 Task: Create a due date automation trigger when advanced on, the moment a card is due add dates starting this week.
Action: Mouse moved to (1061, 316)
Screenshot: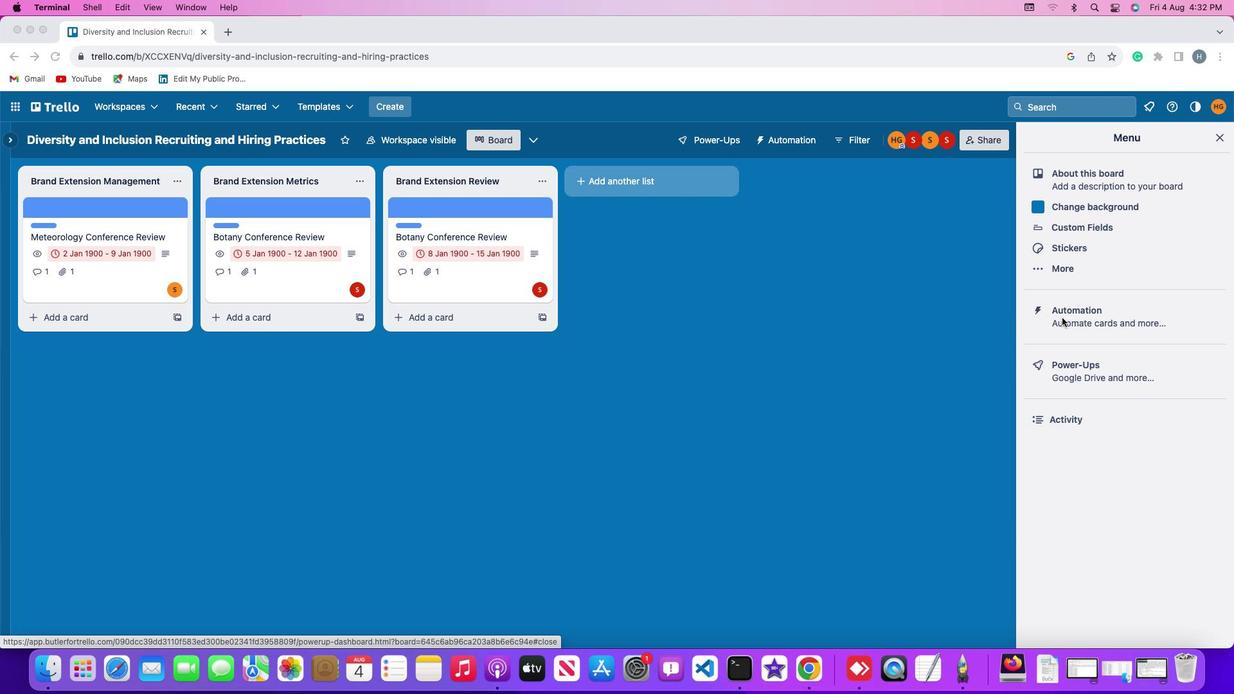 
Action: Mouse pressed left at (1061, 316)
Screenshot: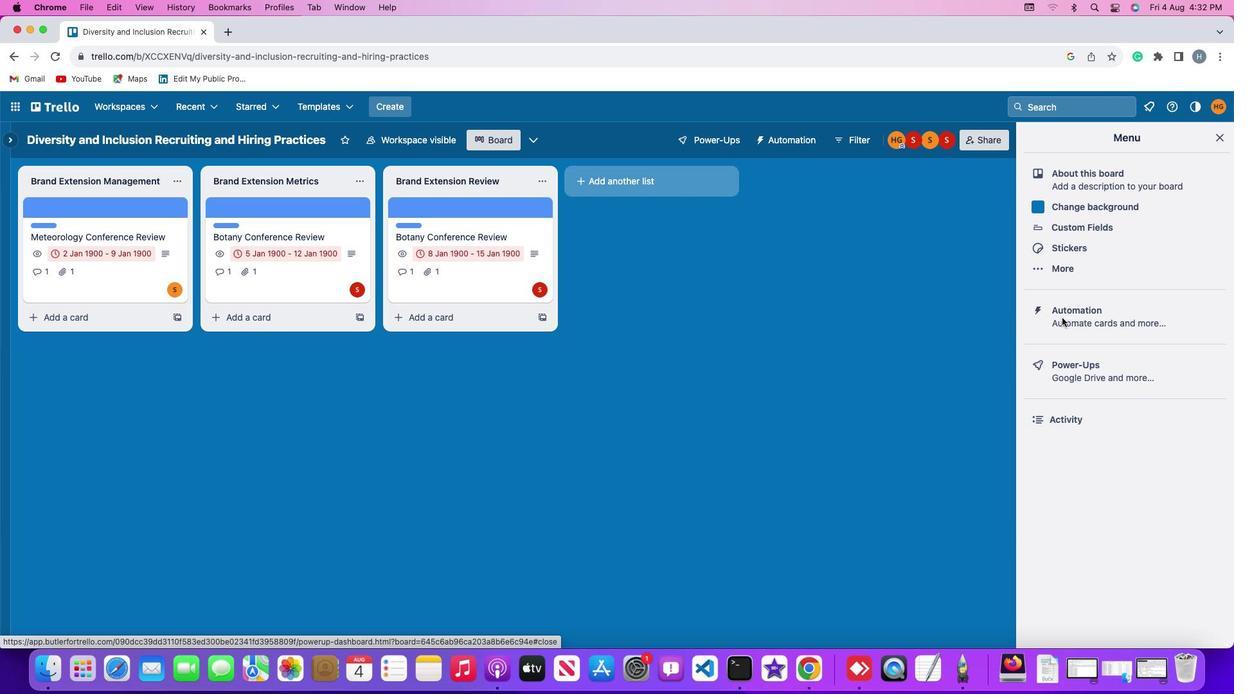 
Action: Mouse pressed left at (1061, 316)
Screenshot: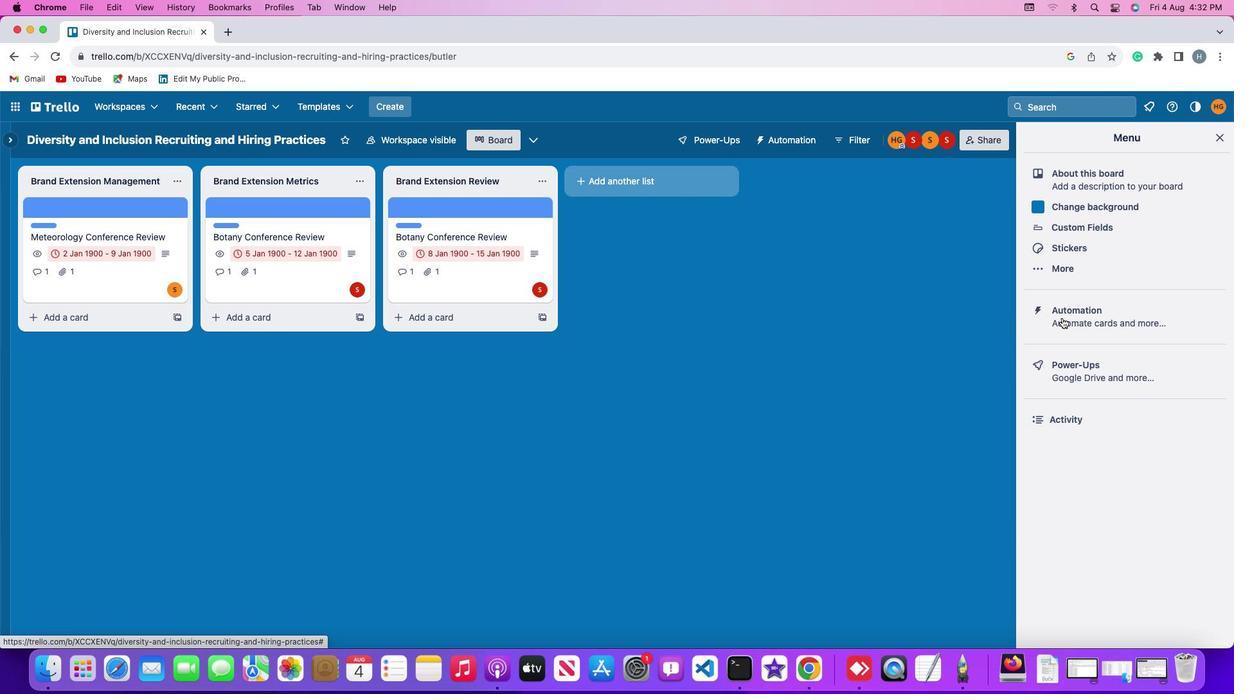 
Action: Mouse moved to (72, 304)
Screenshot: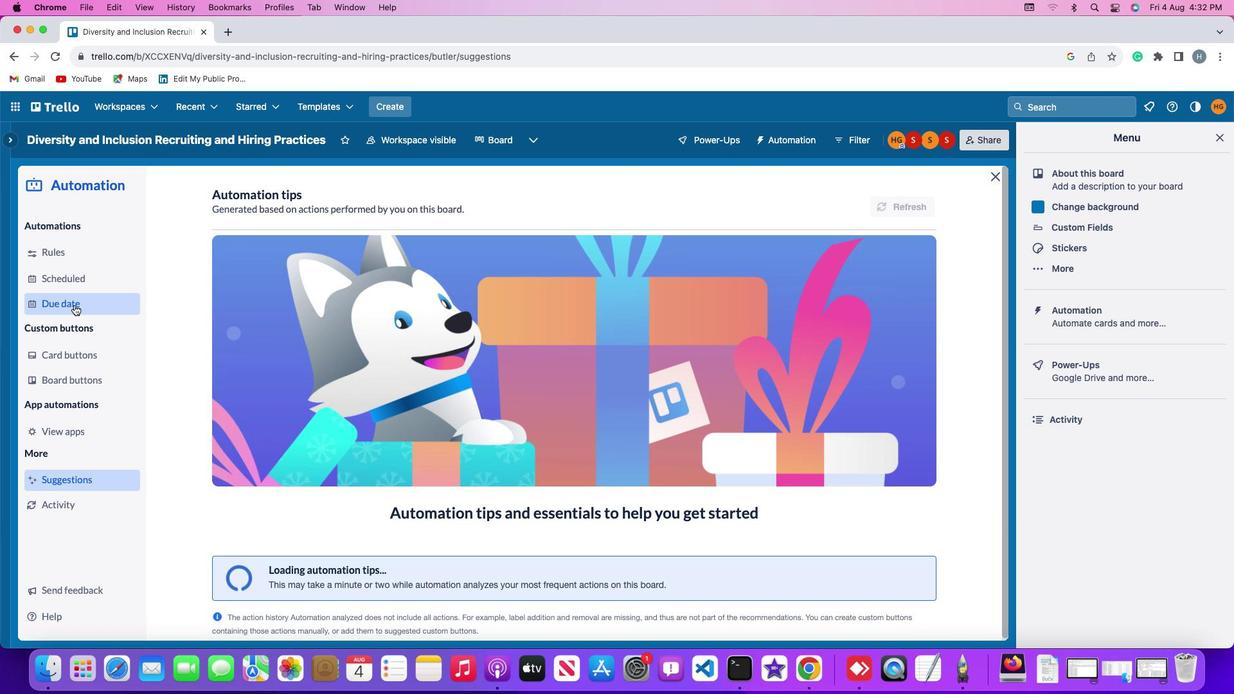 
Action: Mouse pressed left at (72, 304)
Screenshot: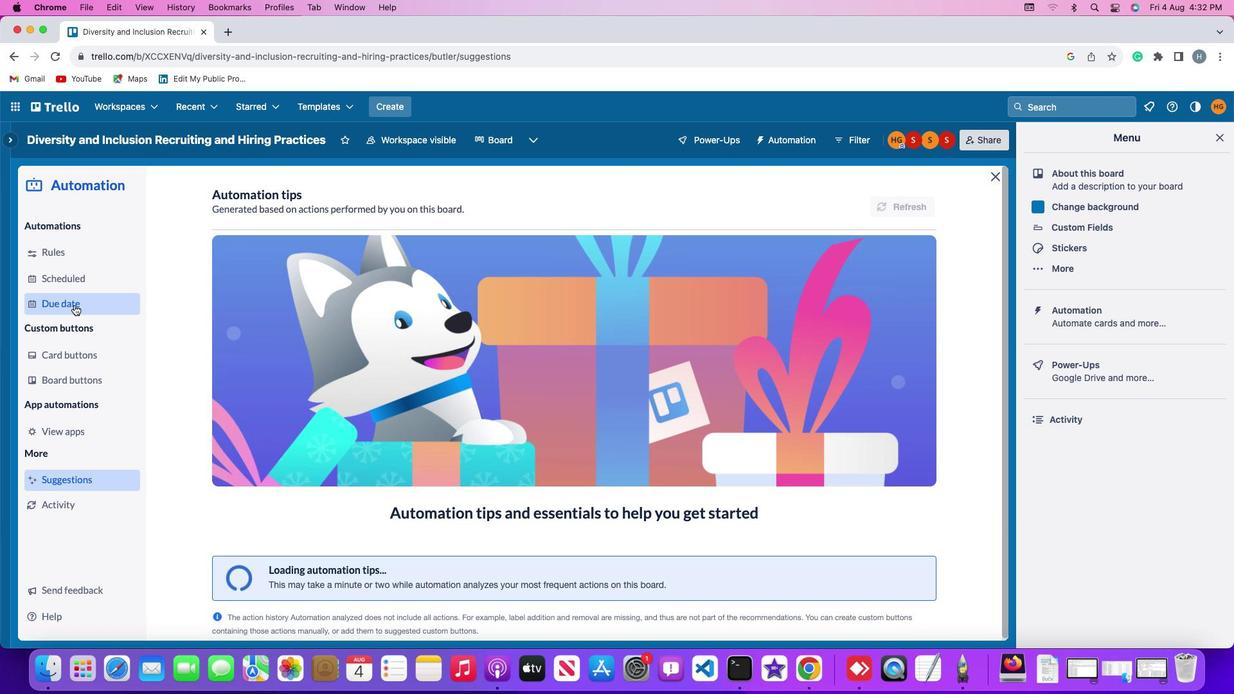 
Action: Mouse moved to (853, 196)
Screenshot: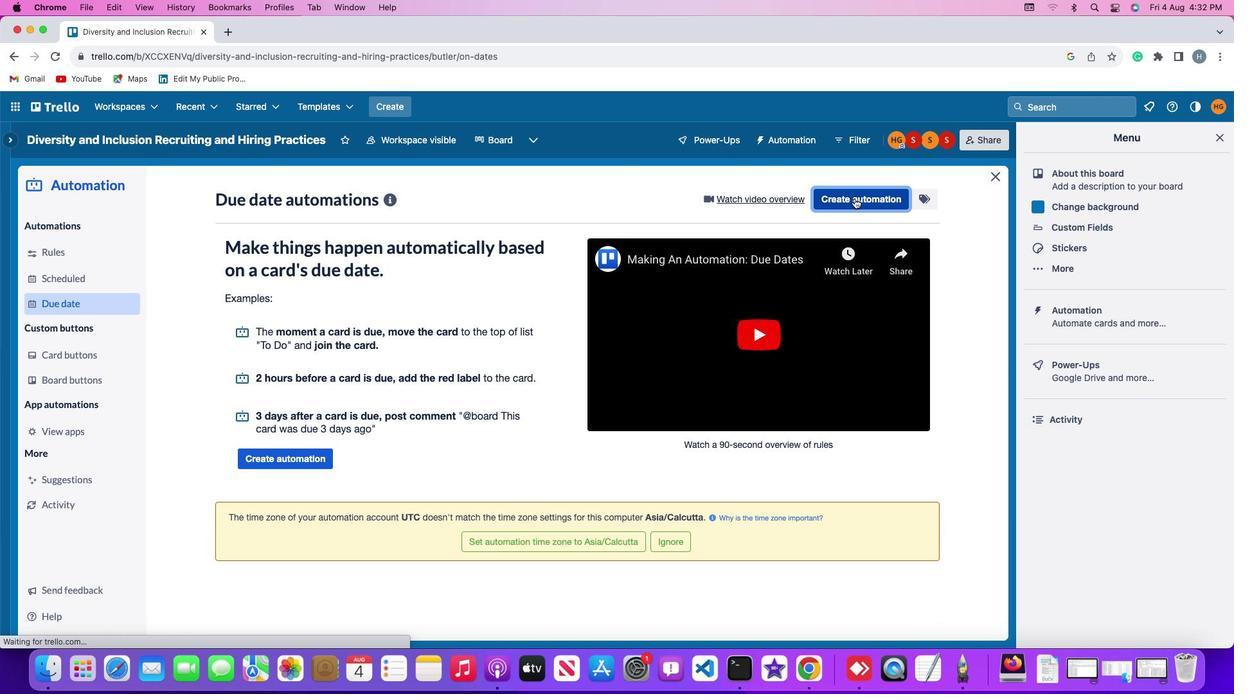 
Action: Mouse pressed left at (853, 196)
Screenshot: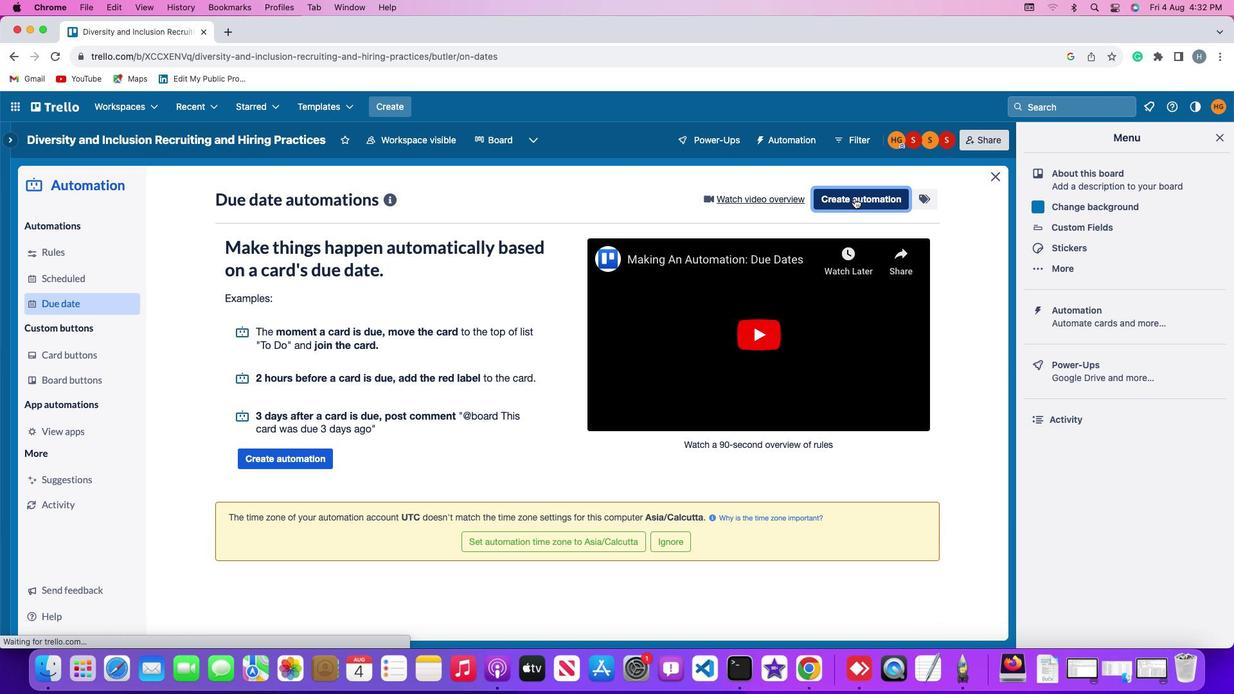 
Action: Mouse moved to (576, 321)
Screenshot: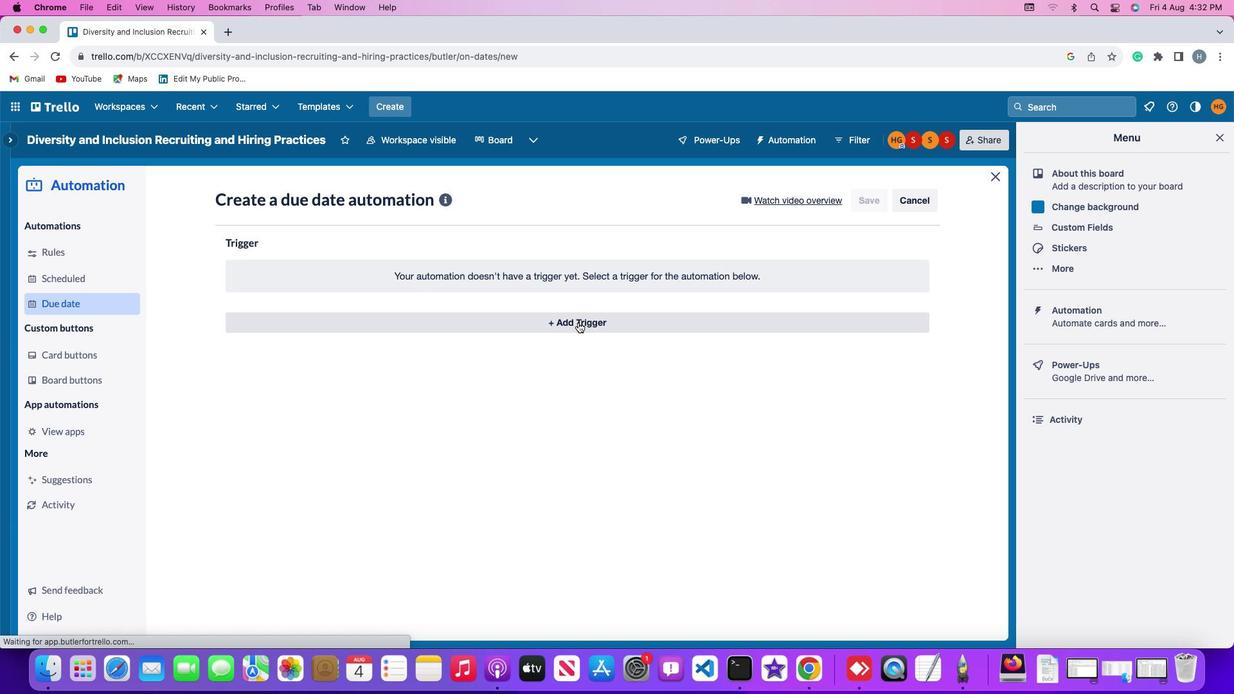 
Action: Mouse pressed left at (576, 321)
Screenshot: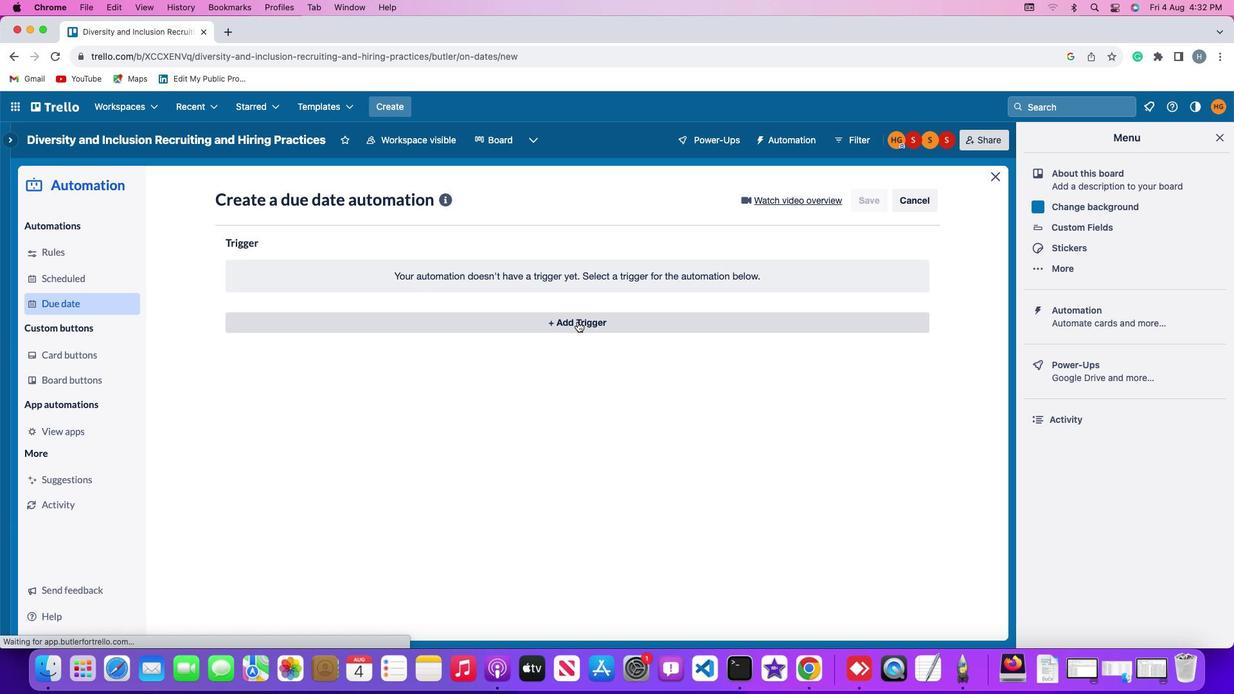 
Action: Mouse moved to (254, 474)
Screenshot: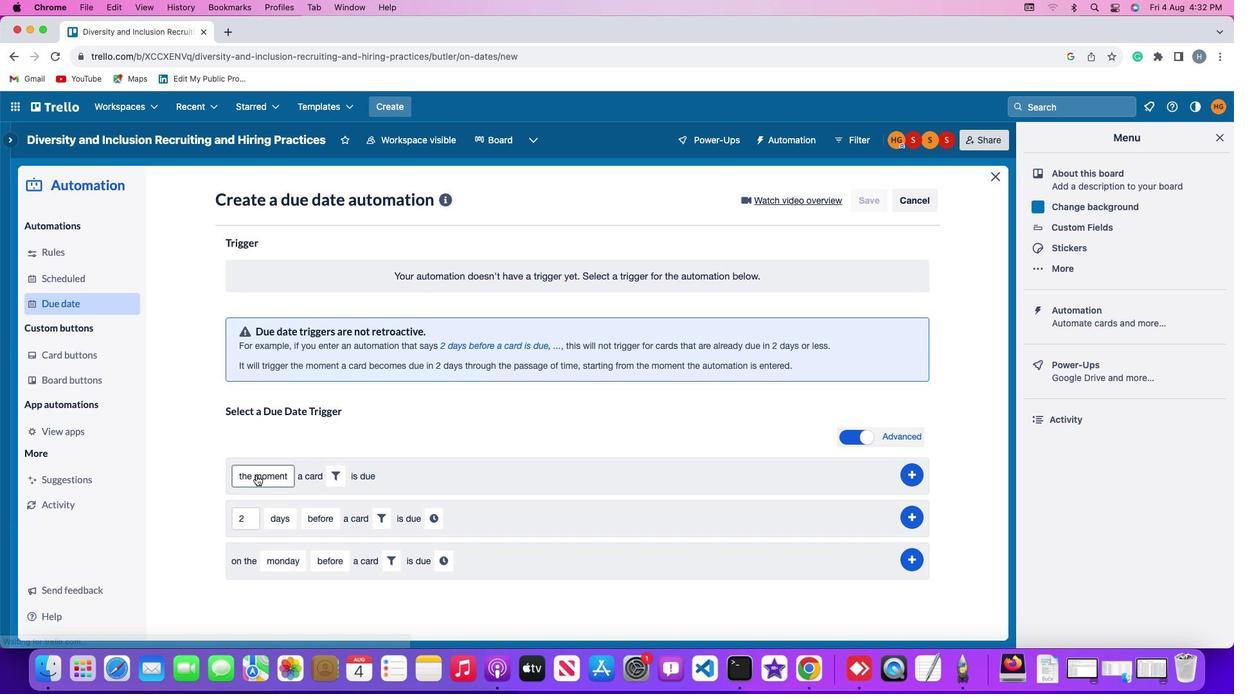 
Action: Mouse pressed left at (254, 474)
Screenshot: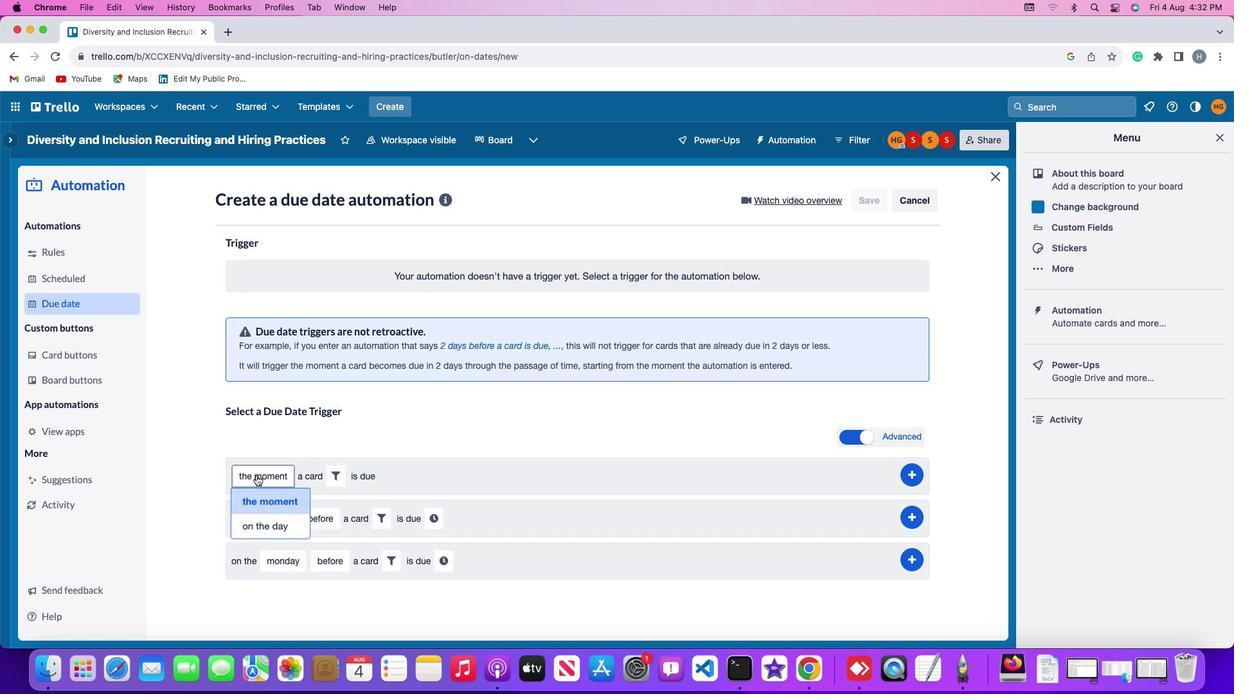 
Action: Mouse moved to (273, 503)
Screenshot: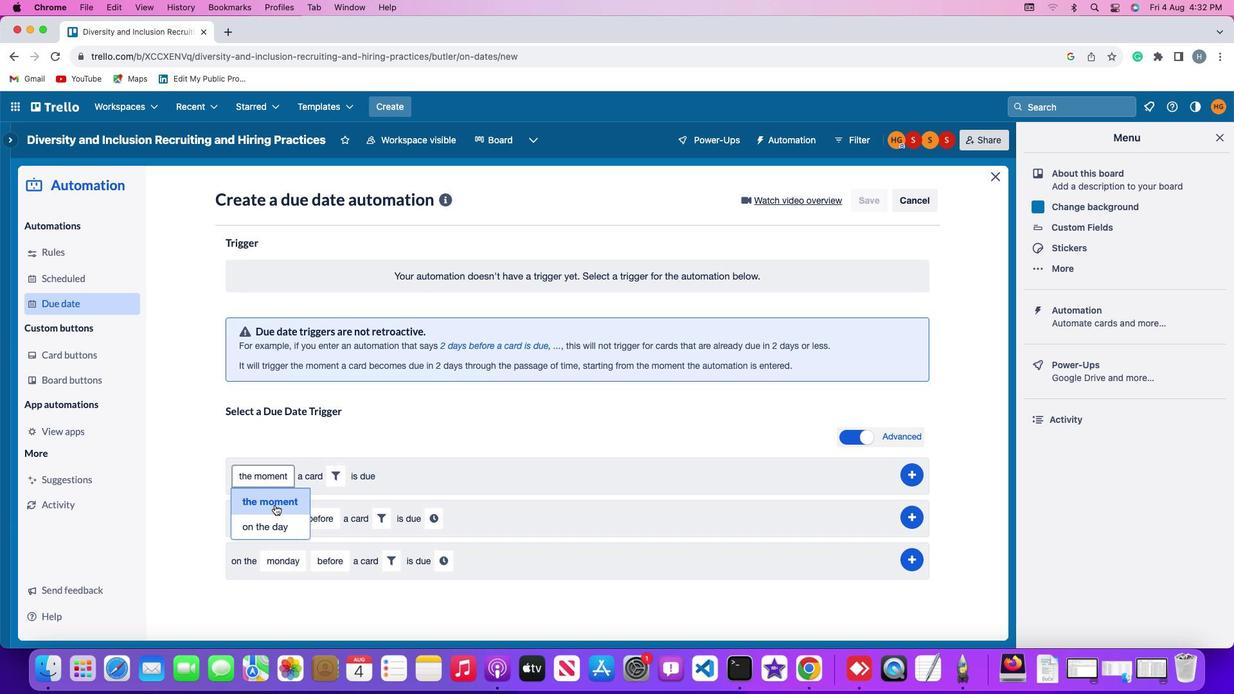 
Action: Mouse pressed left at (273, 503)
Screenshot: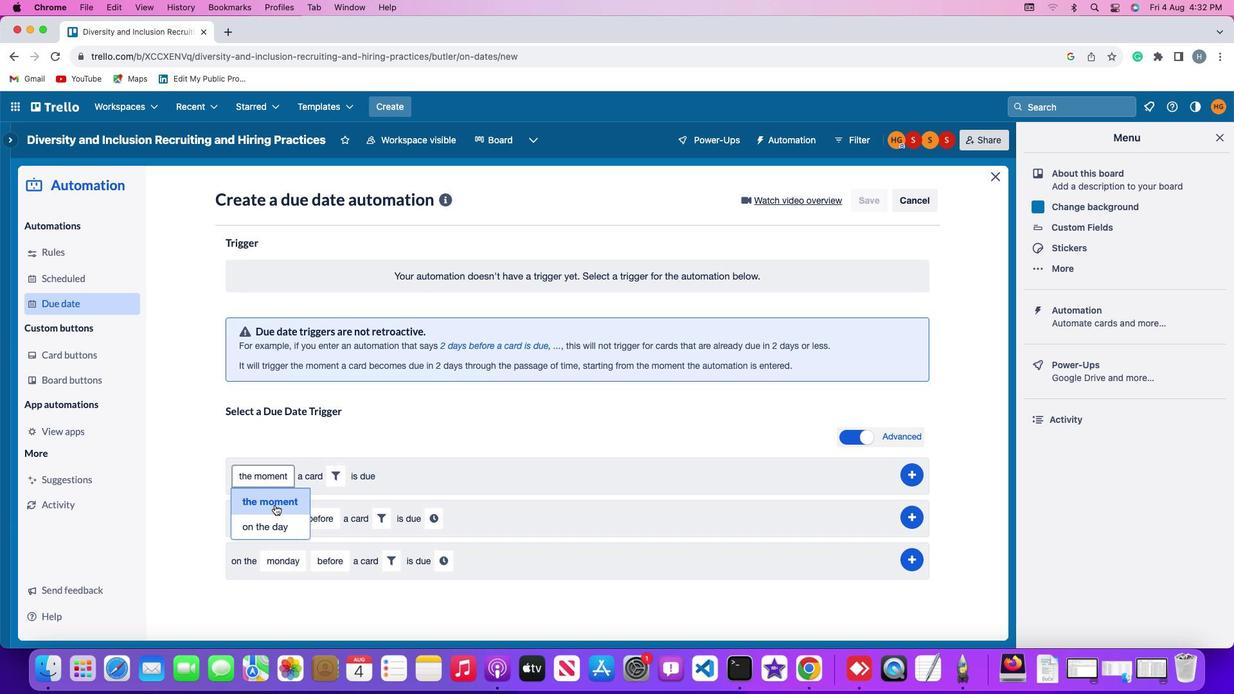 
Action: Mouse moved to (333, 479)
Screenshot: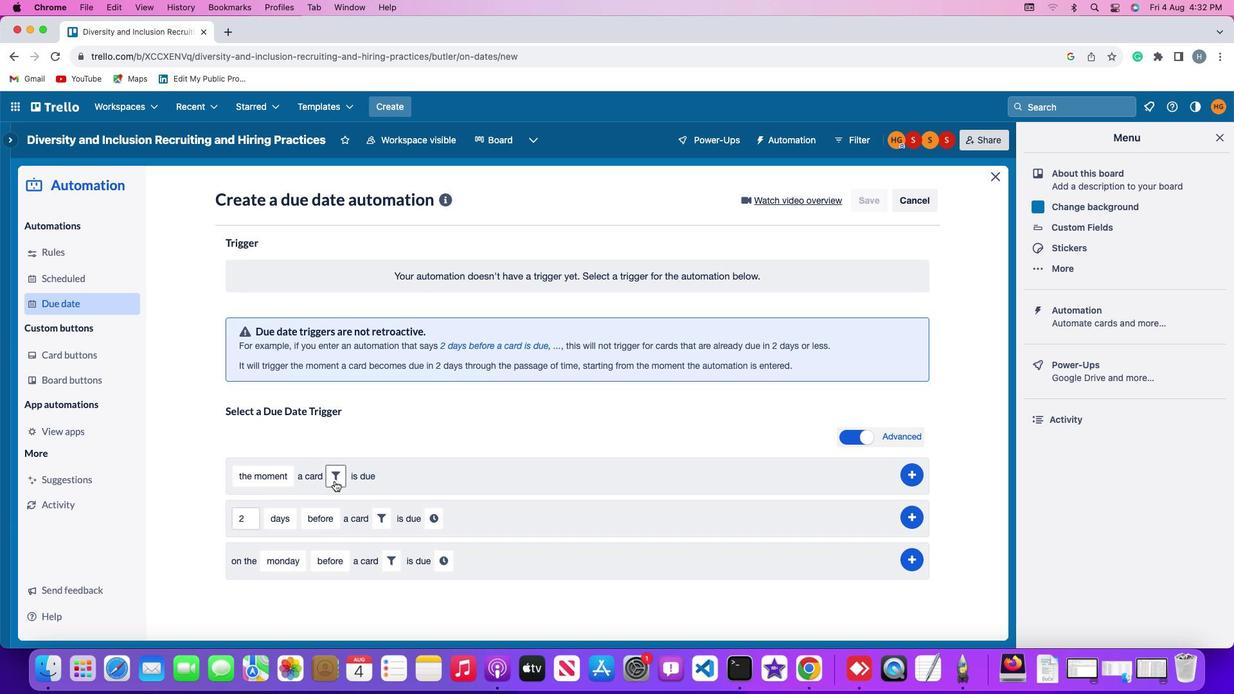 
Action: Mouse pressed left at (333, 479)
Screenshot: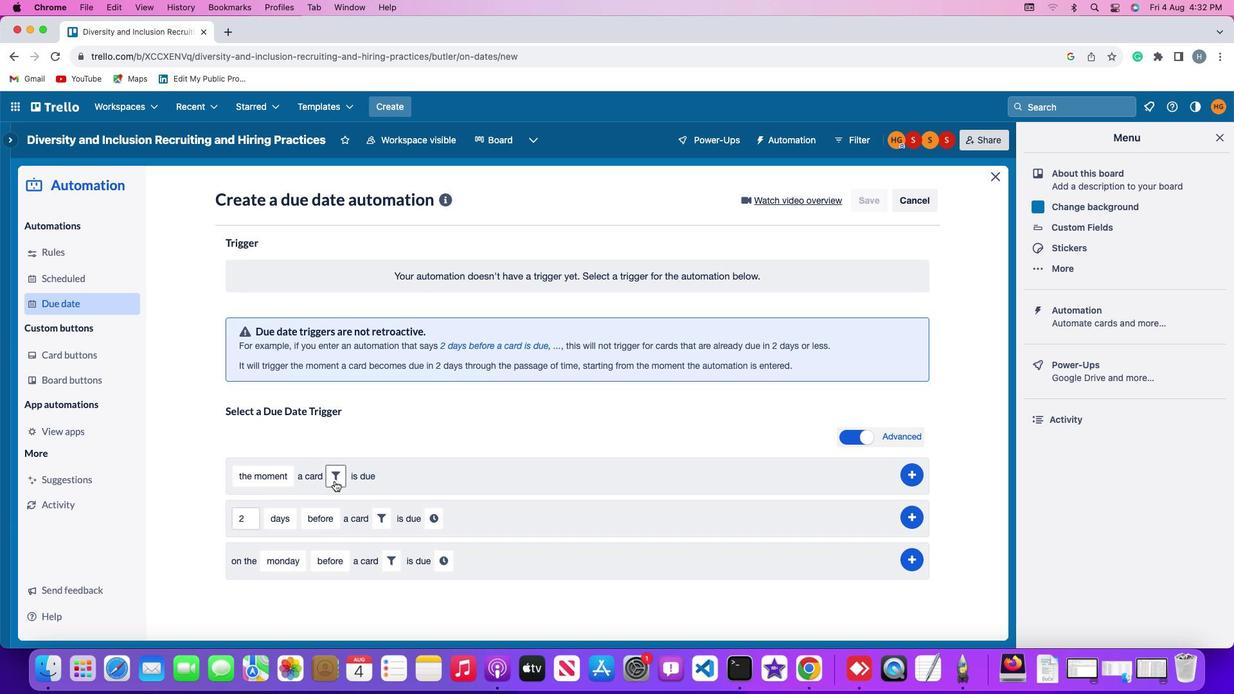 
Action: Mouse moved to (409, 511)
Screenshot: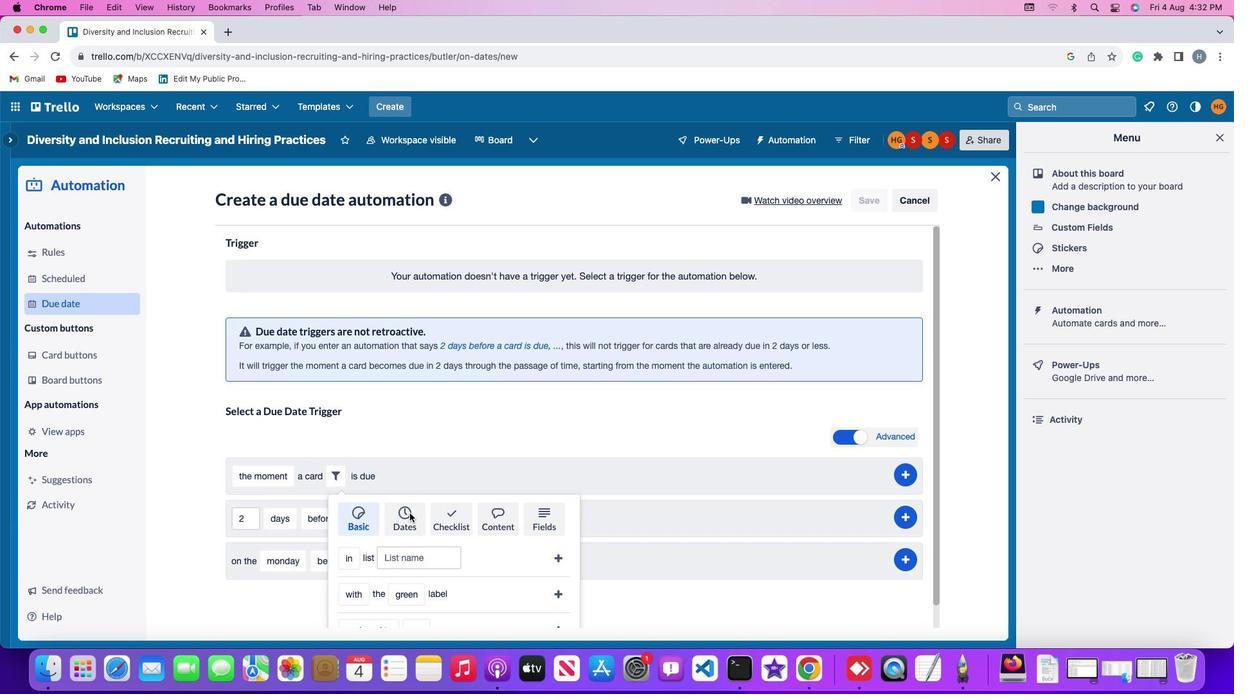 
Action: Mouse pressed left at (409, 511)
Screenshot: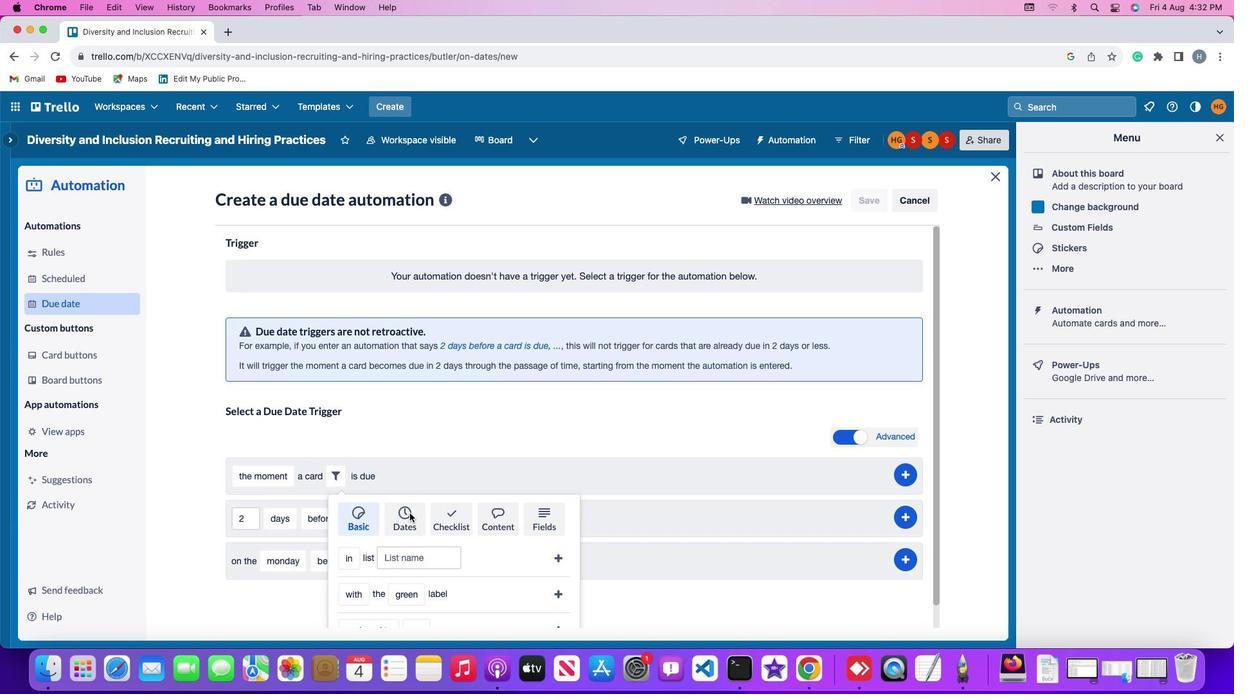 
Action: Mouse moved to (407, 510)
Screenshot: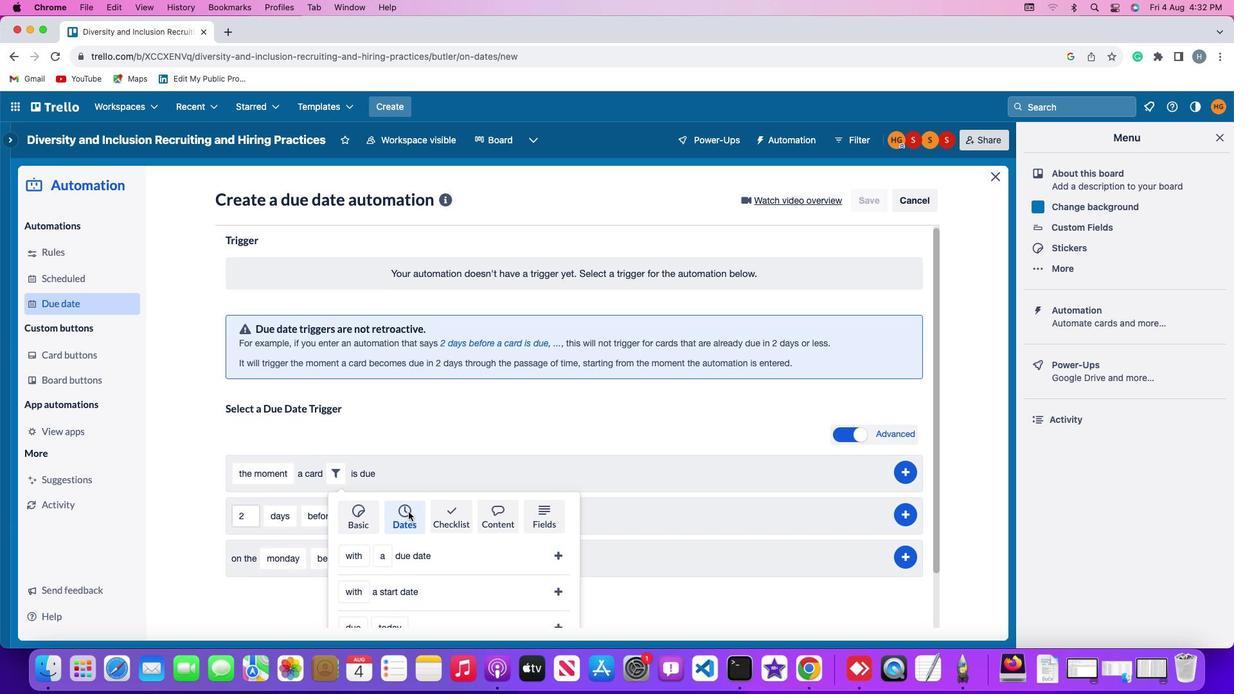 
Action: Mouse scrolled (407, 510) with delta (0, -1)
Screenshot: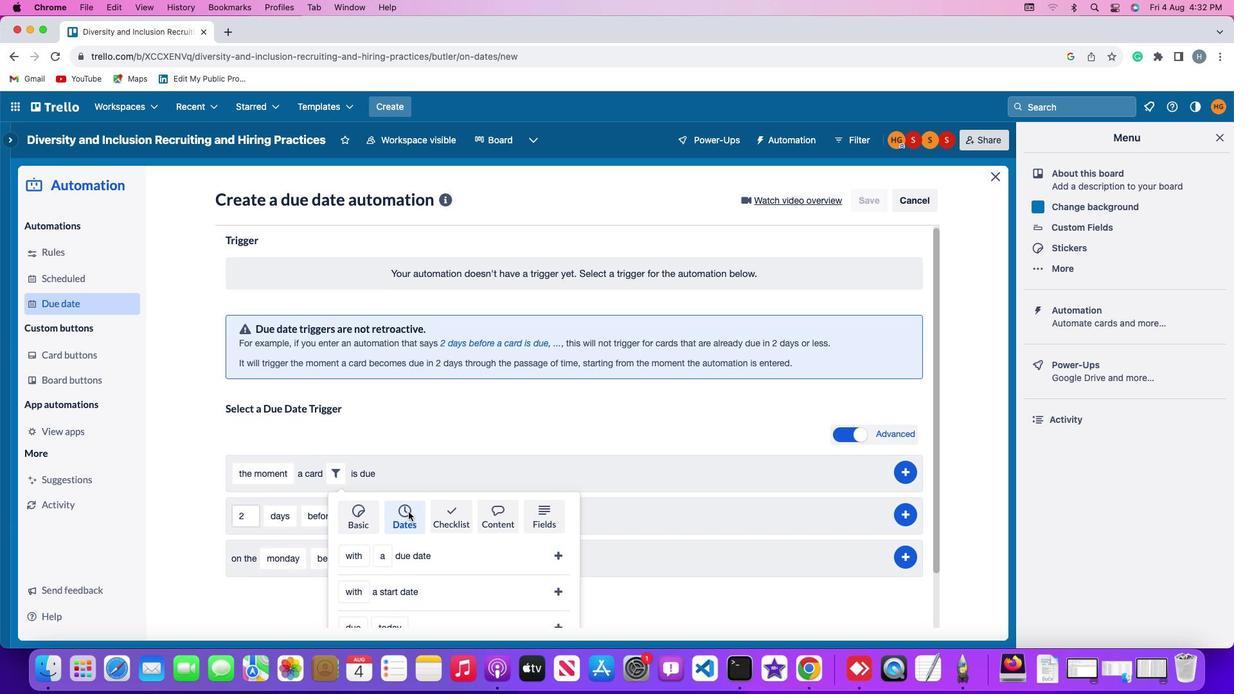 
Action: Mouse scrolled (407, 510) with delta (0, -1)
Screenshot: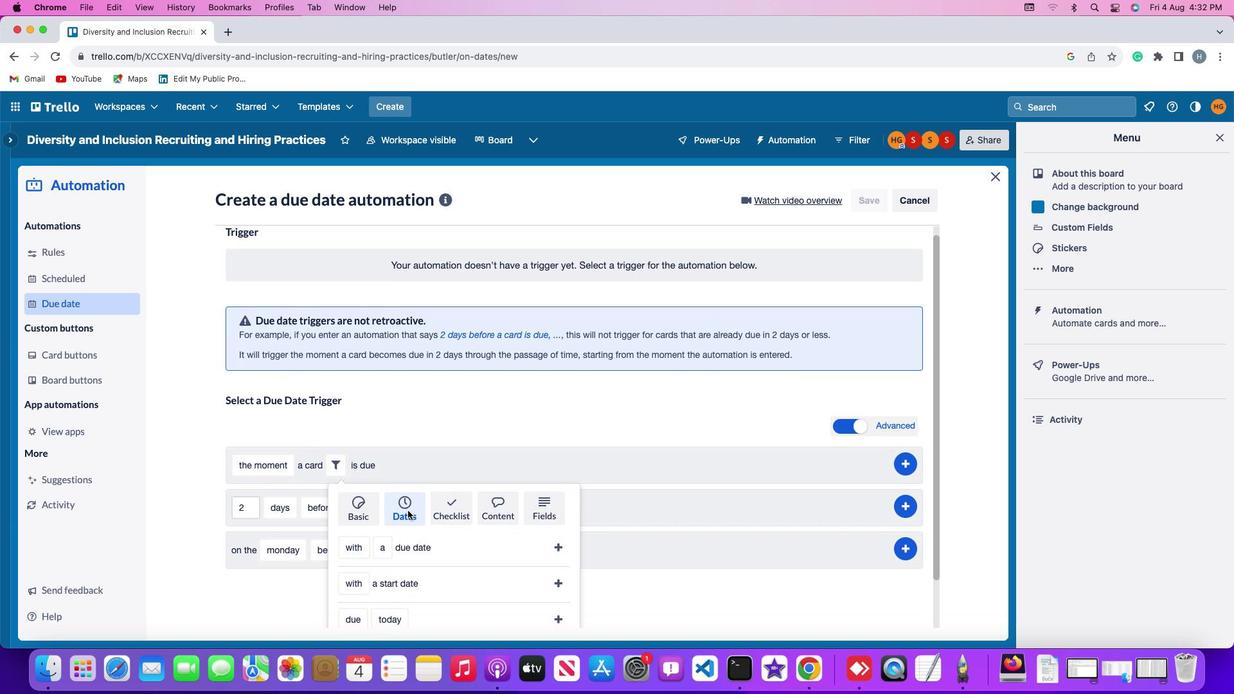 
Action: Mouse scrolled (407, 510) with delta (0, -2)
Screenshot: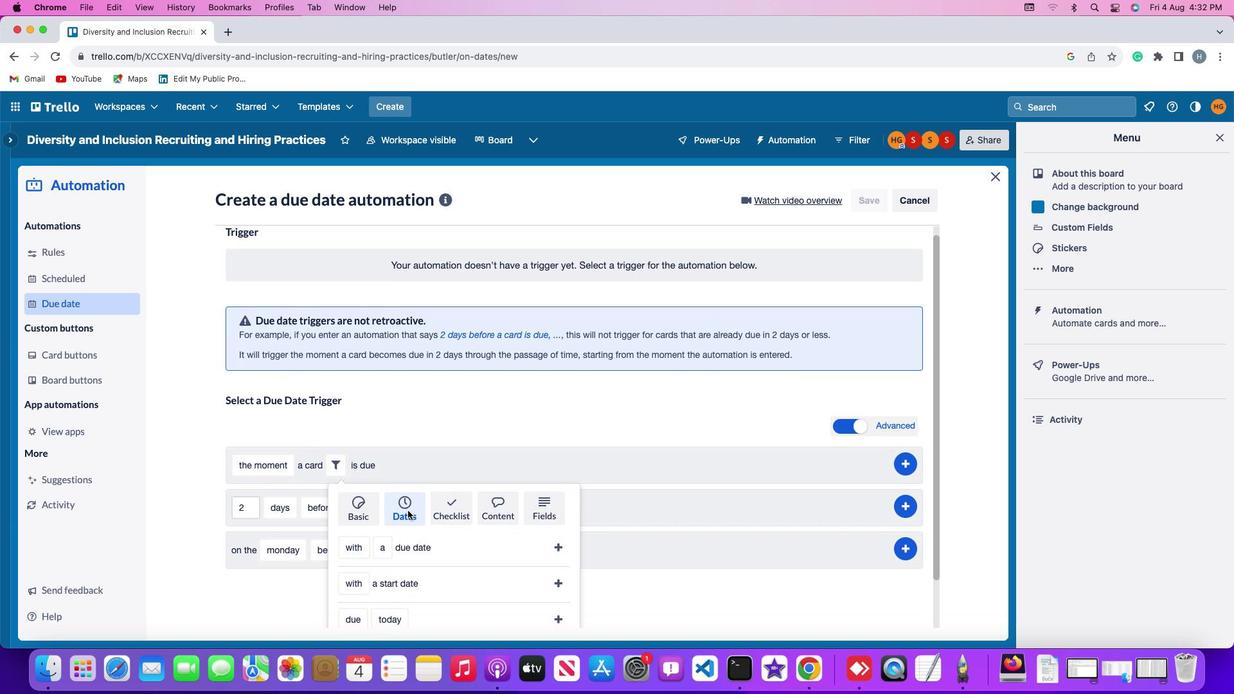 
Action: Mouse scrolled (407, 510) with delta (0, -3)
Screenshot: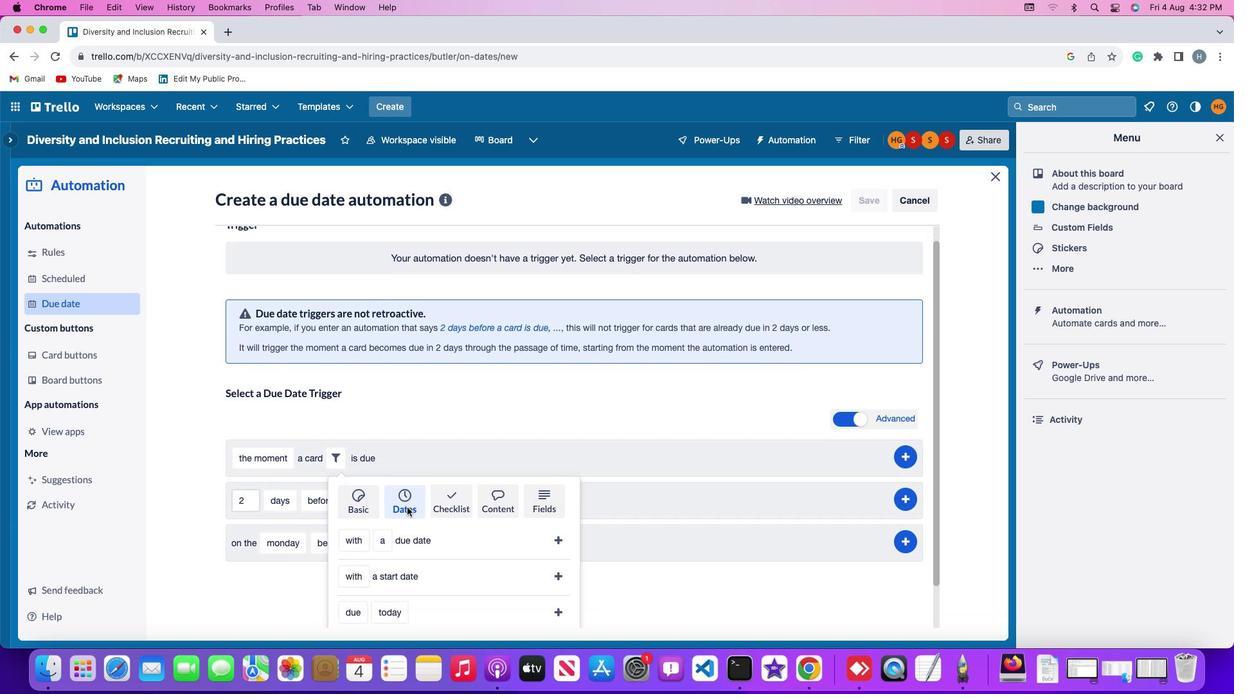 
Action: Mouse moved to (407, 509)
Screenshot: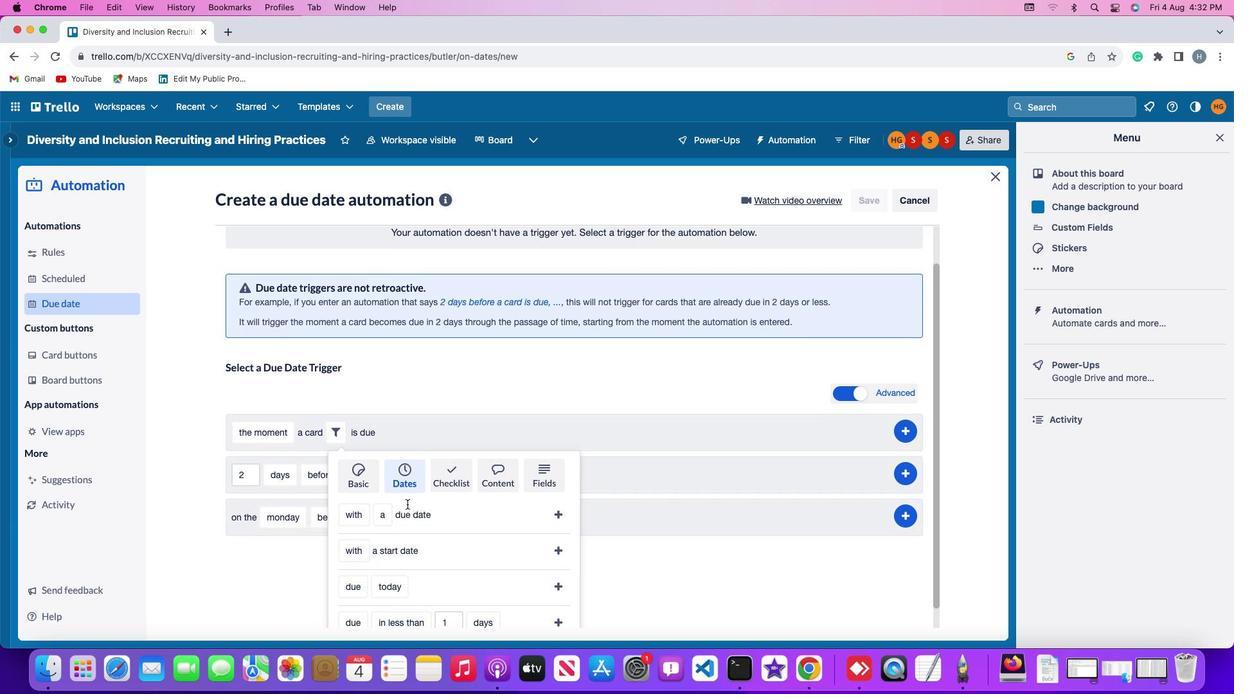 
Action: Mouse scrolled (407, 509) with delta (0, -4)
Screenshot: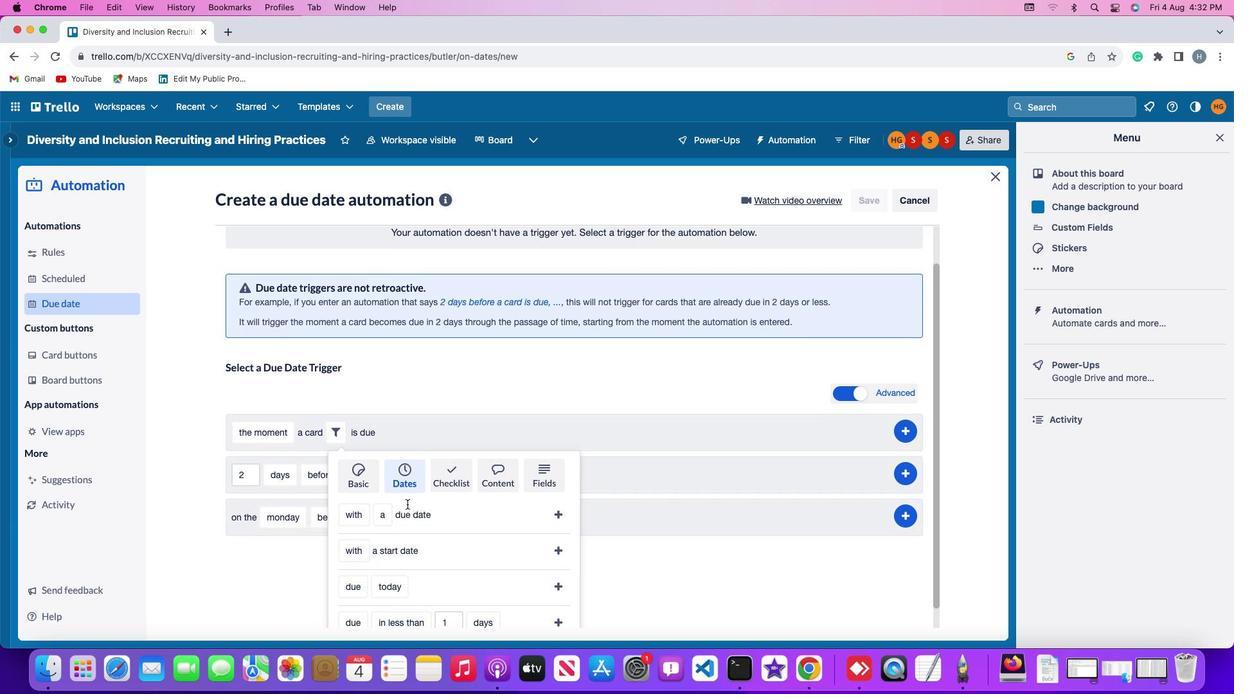 
Action: Mouse moved to (377, 513)
Screenshot: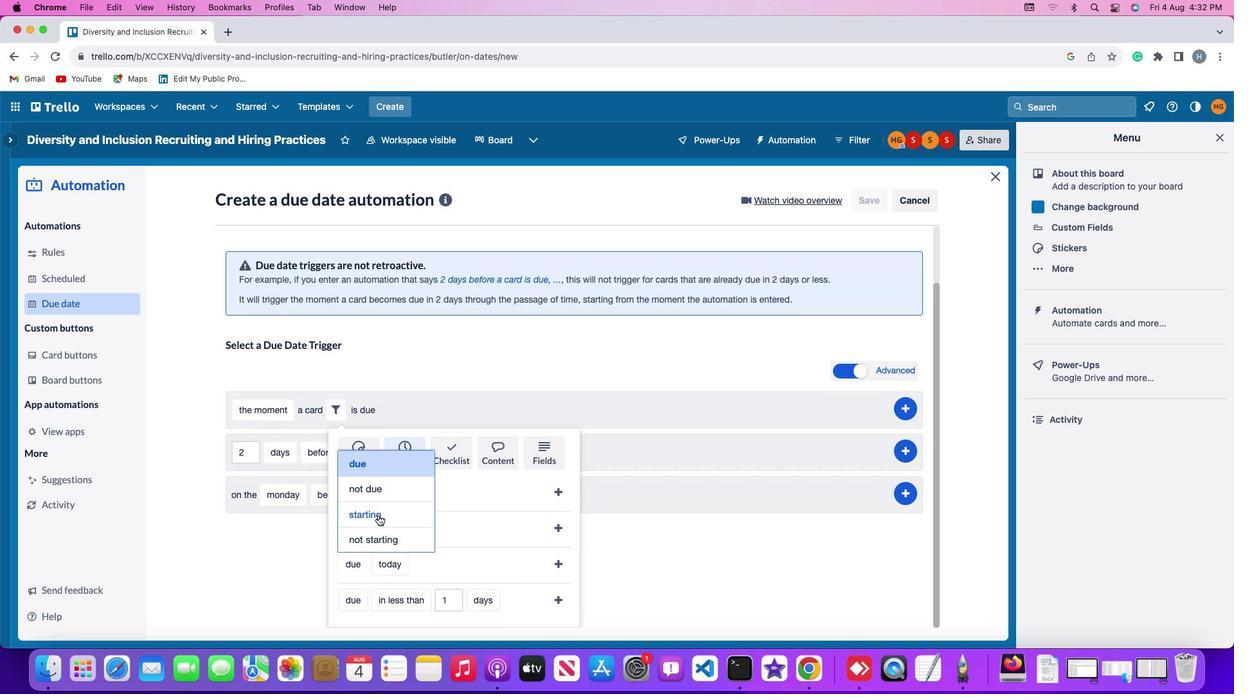 
Action: Mouse pressed left at (377, 513)
Screenshot: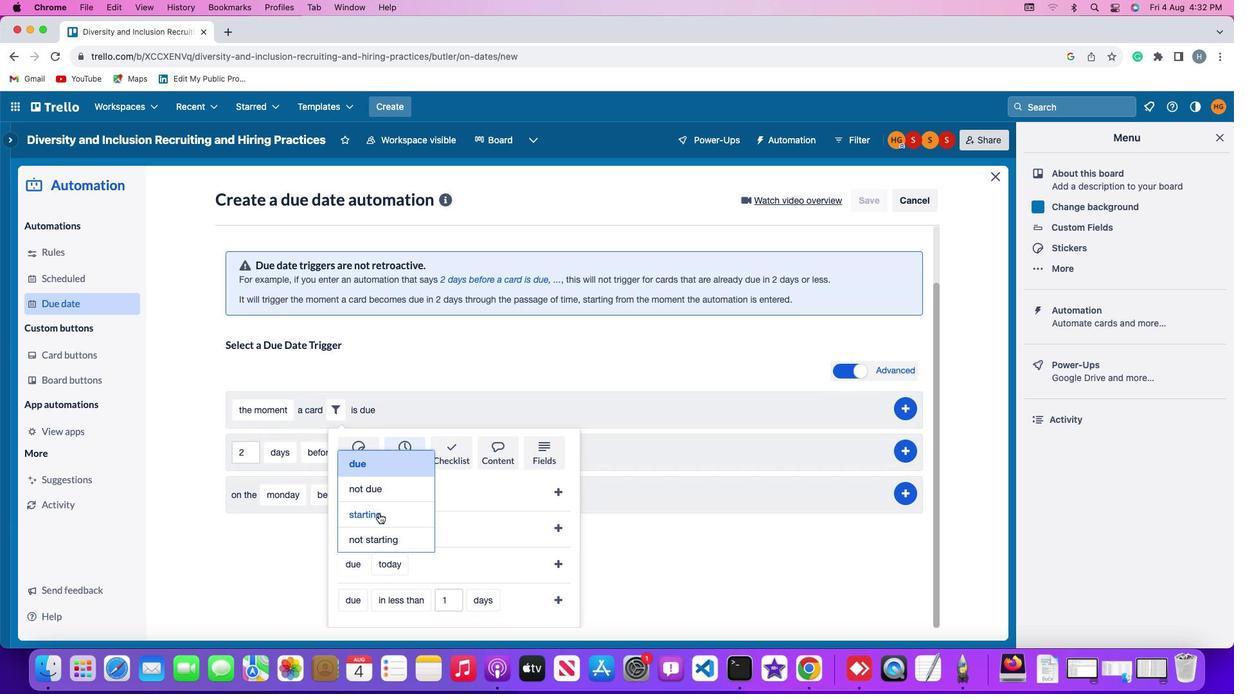
Action: Mouse moved to (419, 462)
Screenshot: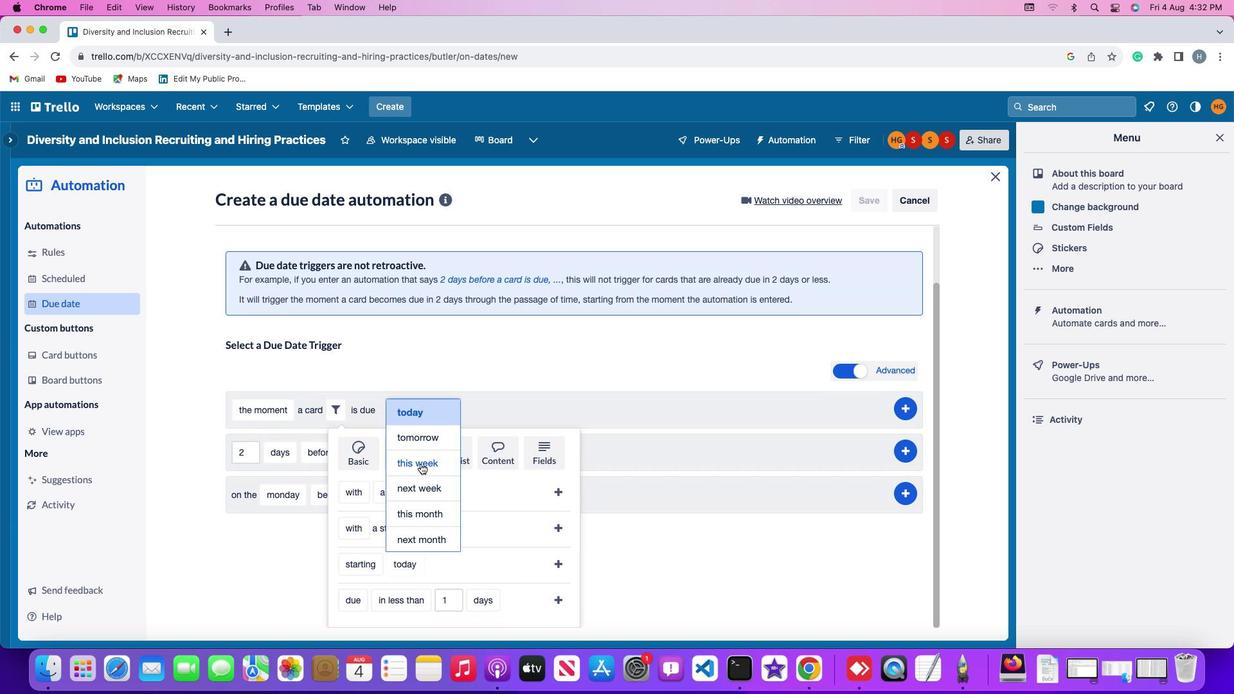 
Action: Mouse pressed left at (419, 462)
Screenshot: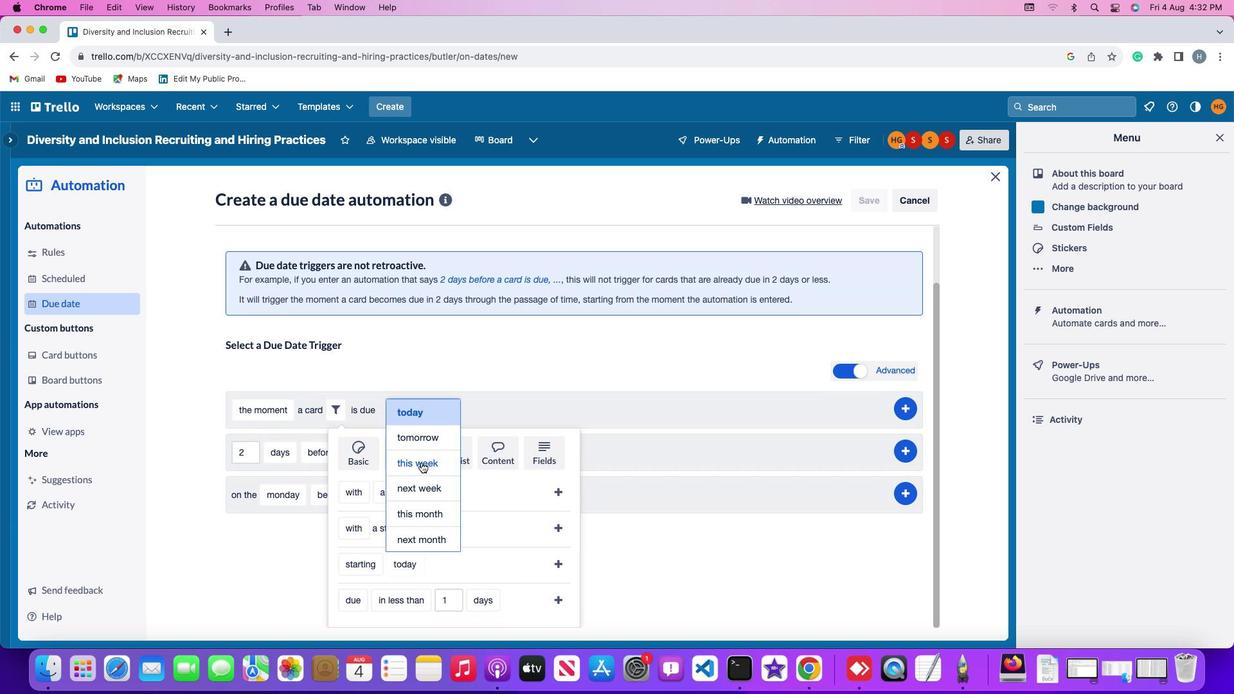 
Action: Mouse moved to (552, 558)
Screenshot: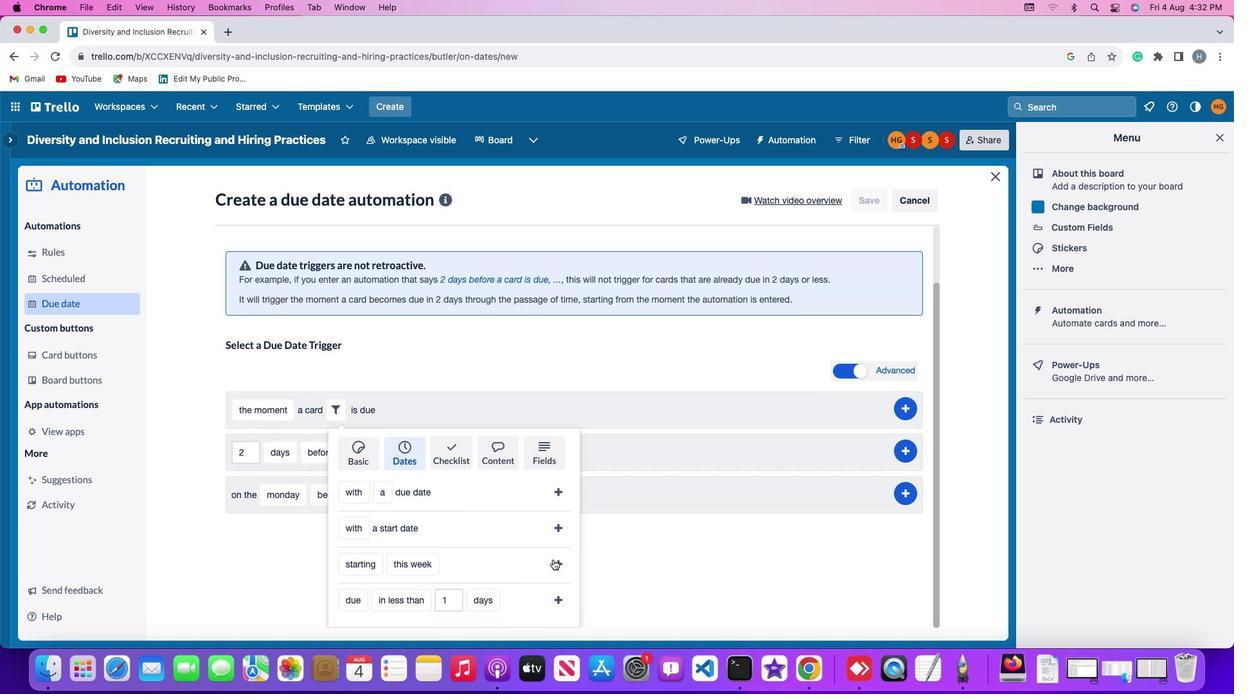 
Action: Mouse pressed left at (552, 558)
Screenshot: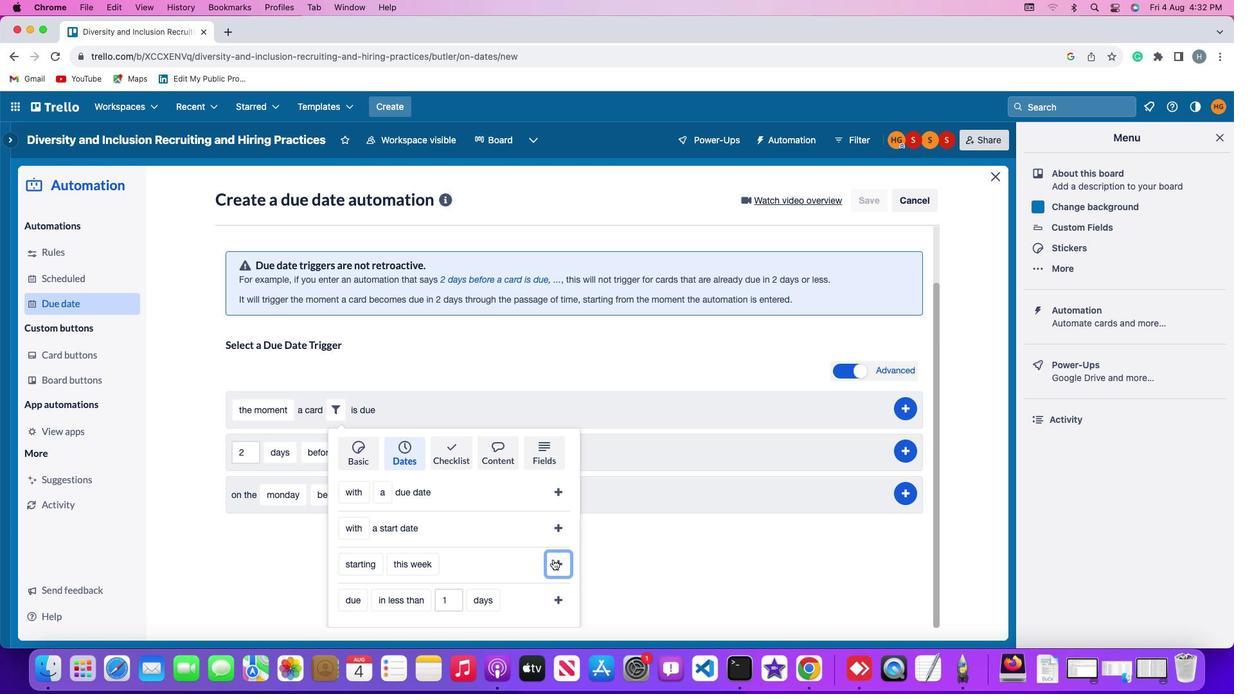 
Action: Mouse moved to (909, 471)
Screenshot: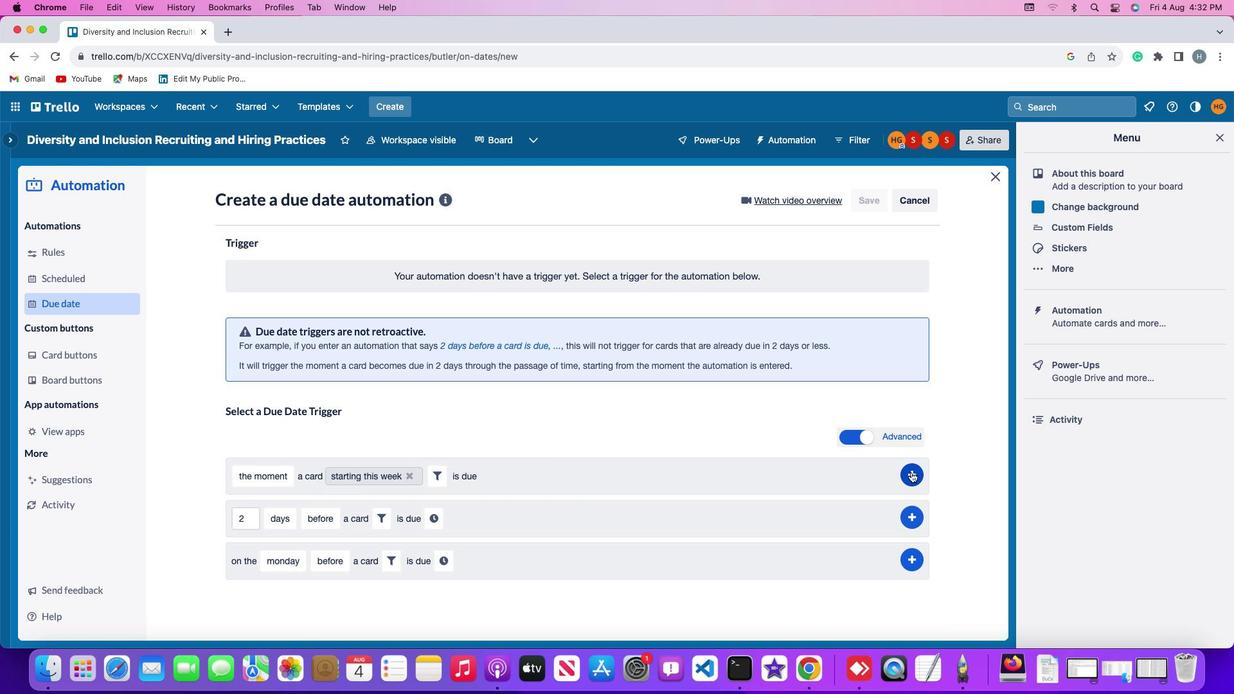 
Action: Mouse pressed left at (909, 471)
Screenshot: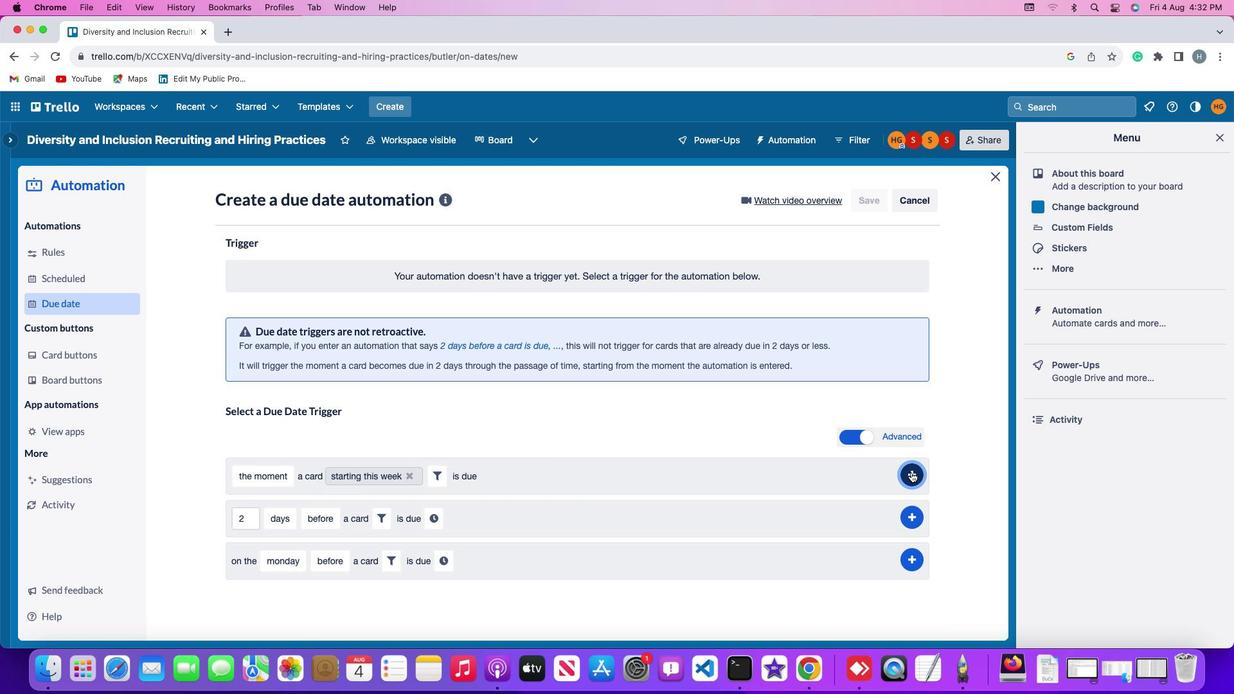 
Action: Mouse moved to (951, 326)
Screenshot: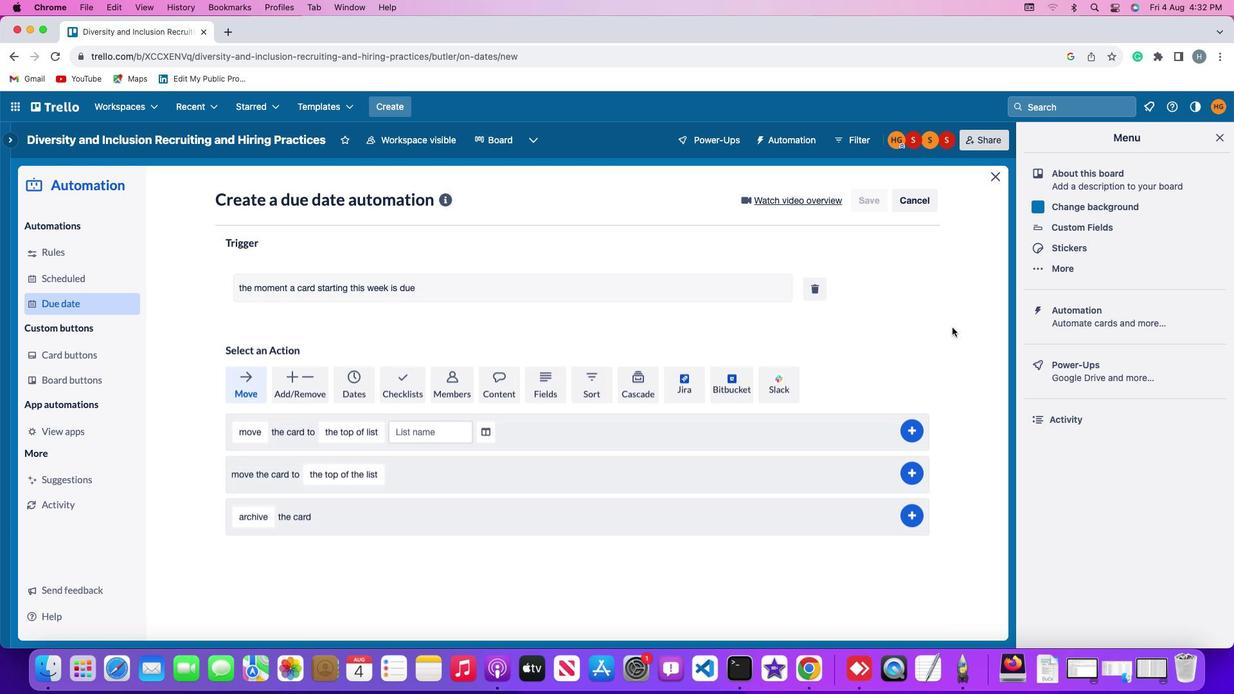 
